 Task: Add the task  Integrate a new email marketing system for a company's email campaigns to the section Code Collectives in the project AgileInsight and add a Due Date to the respective task as 2023/07/14
Action: Mouse moved to (52, 254)
Screenshot: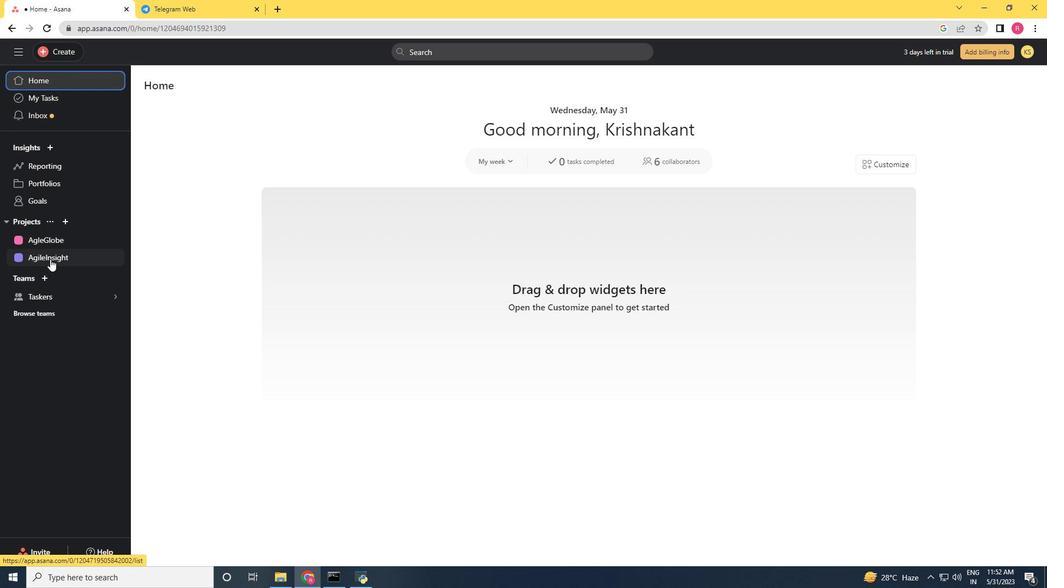 
Action: Mouse pressed left at (52, 254)
Screenshot: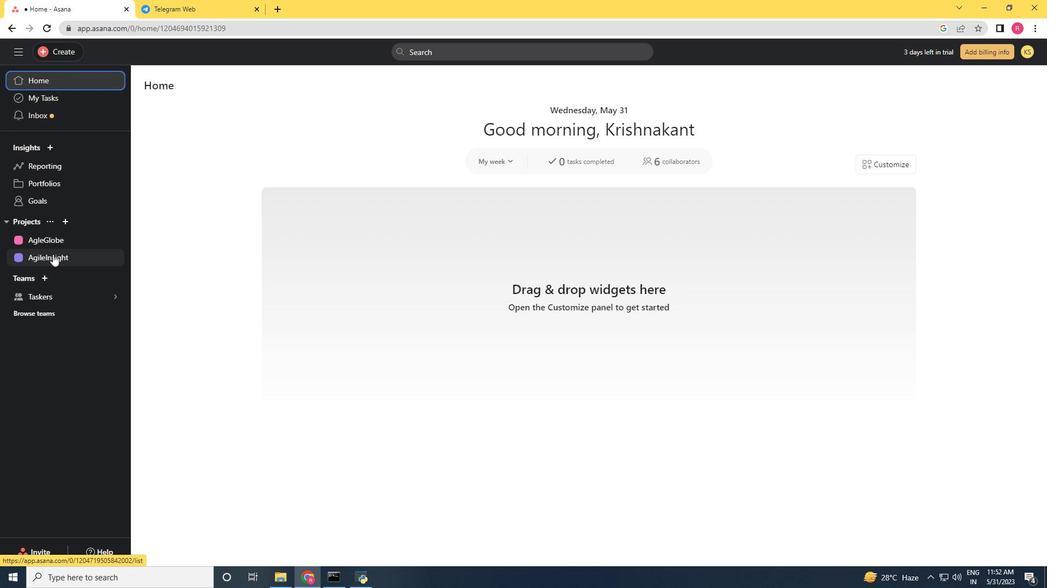 
Action: Mouse moved to (375, 340)
Screenshot: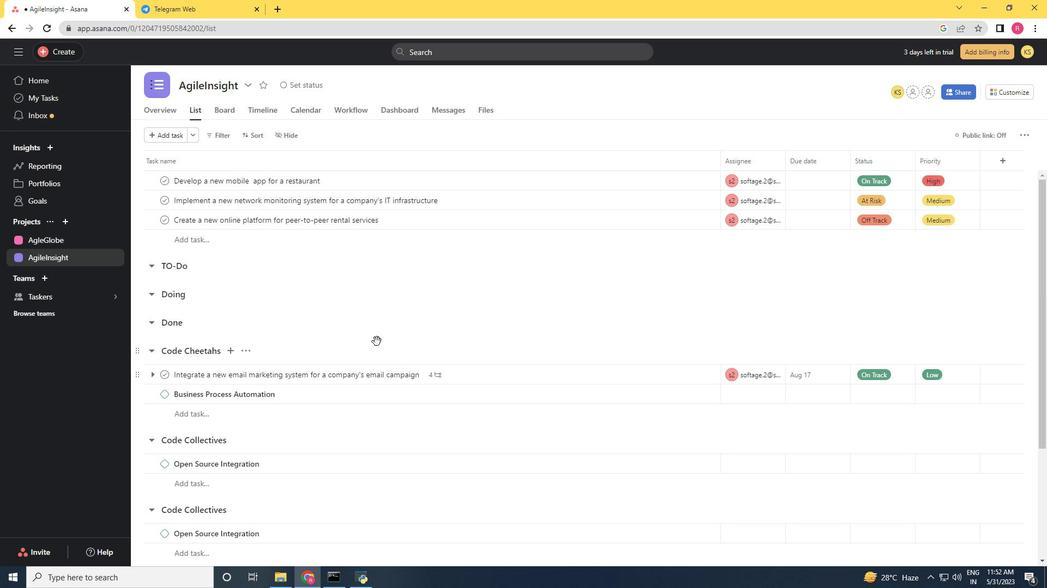 
Action: Mouse scrolled (375, 340) with delta (0, 0)
Screenshot: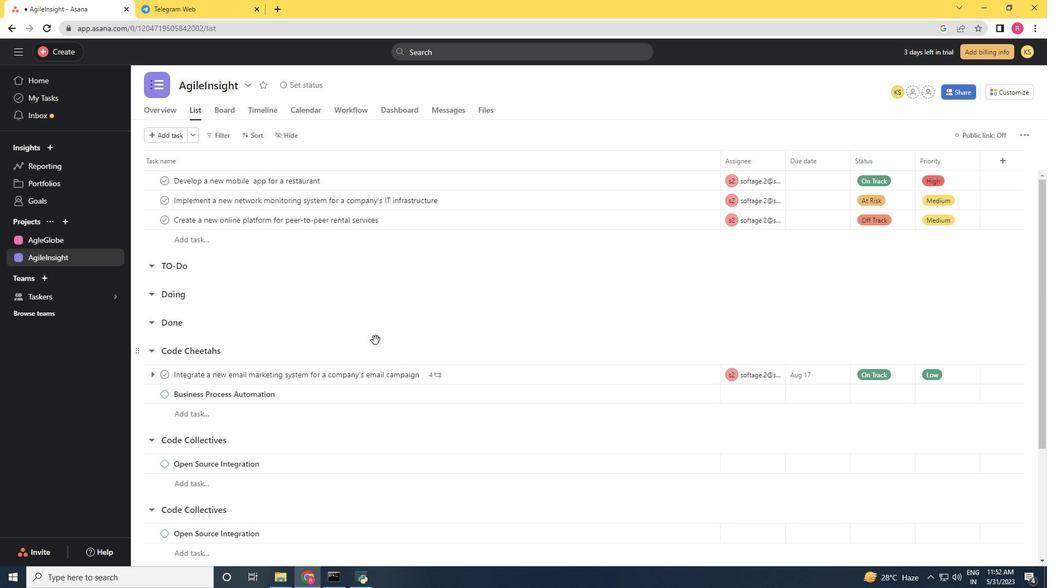 
Action: Mouse moved to (687, 322)
Screenshot: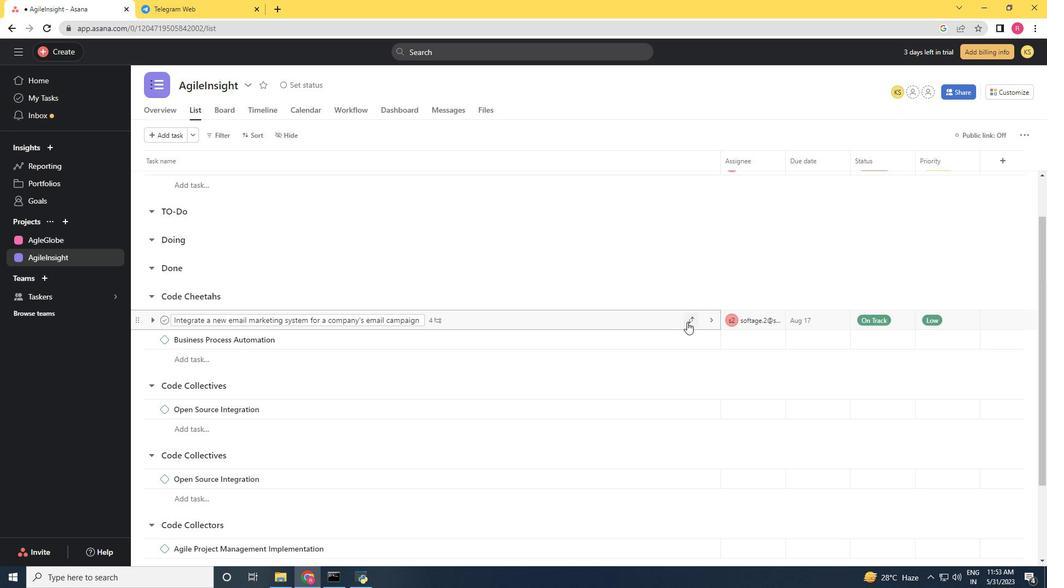 
Action: Mouse pressed left at (687, 322)
Screenshot: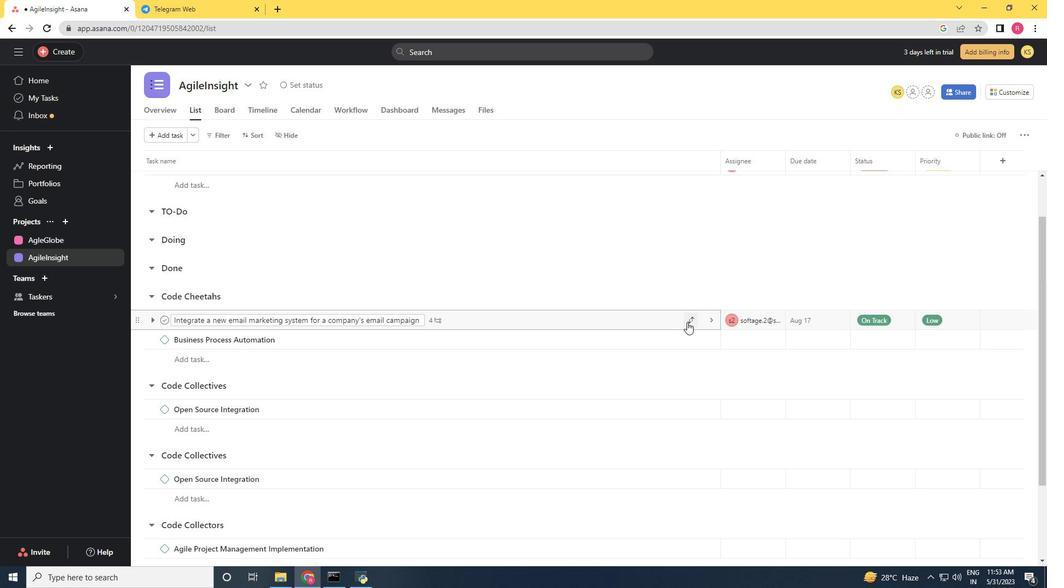 
Action: Mouse moved to (643, 462)
Screenshot: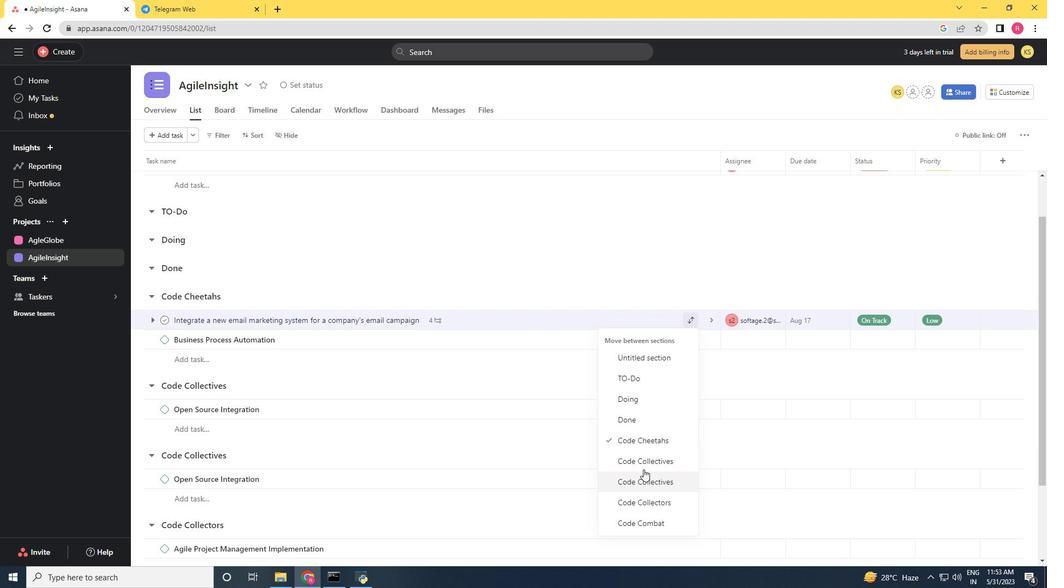 
Action: Mouse pressed left at (643, 462)
Screenshot: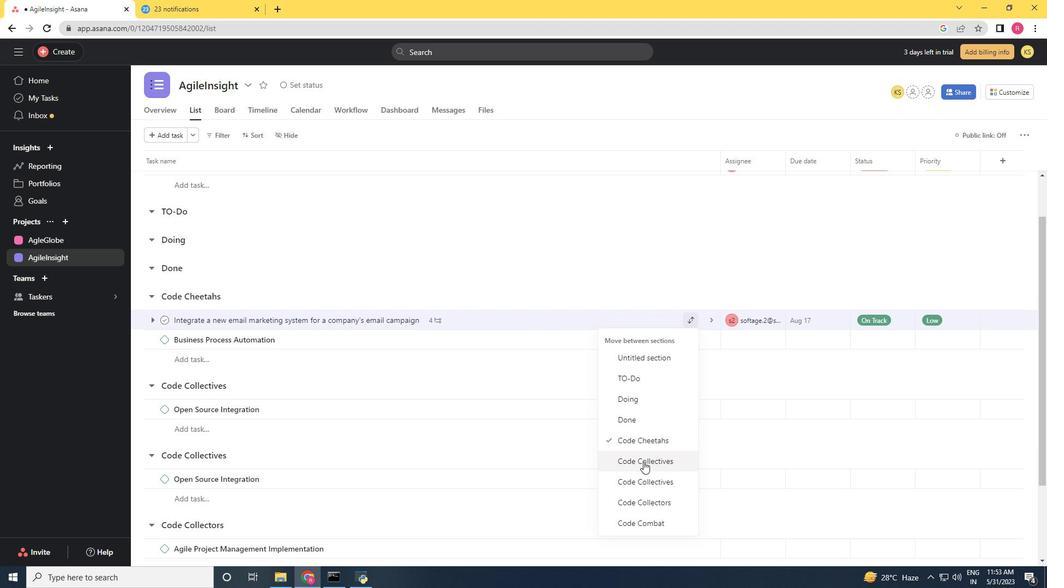 
Action: Mouse moved to (648, 384)
Screenshot: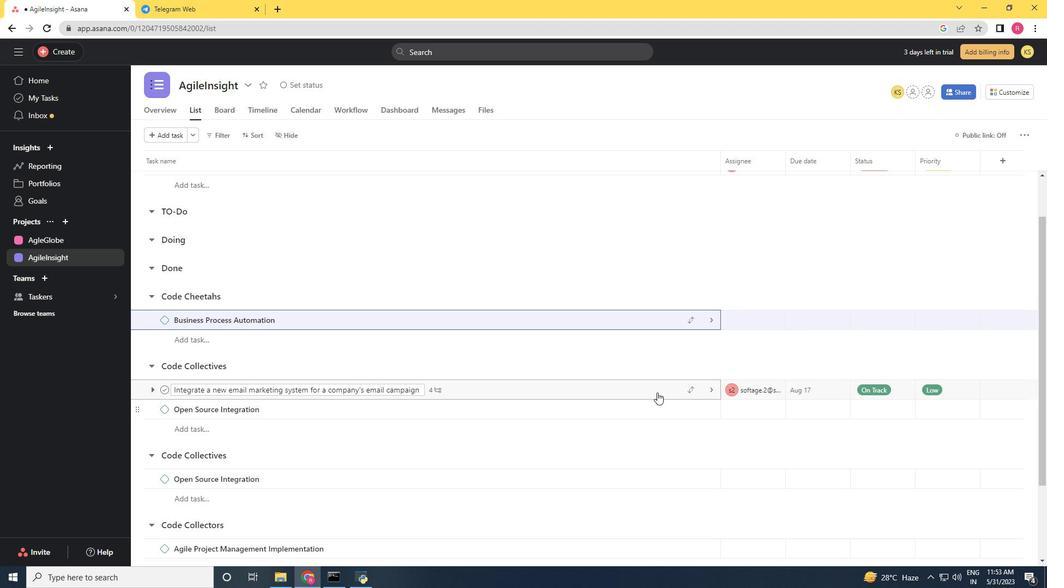 
Action: Mouse pressed left at (648, 384)
Screenshot: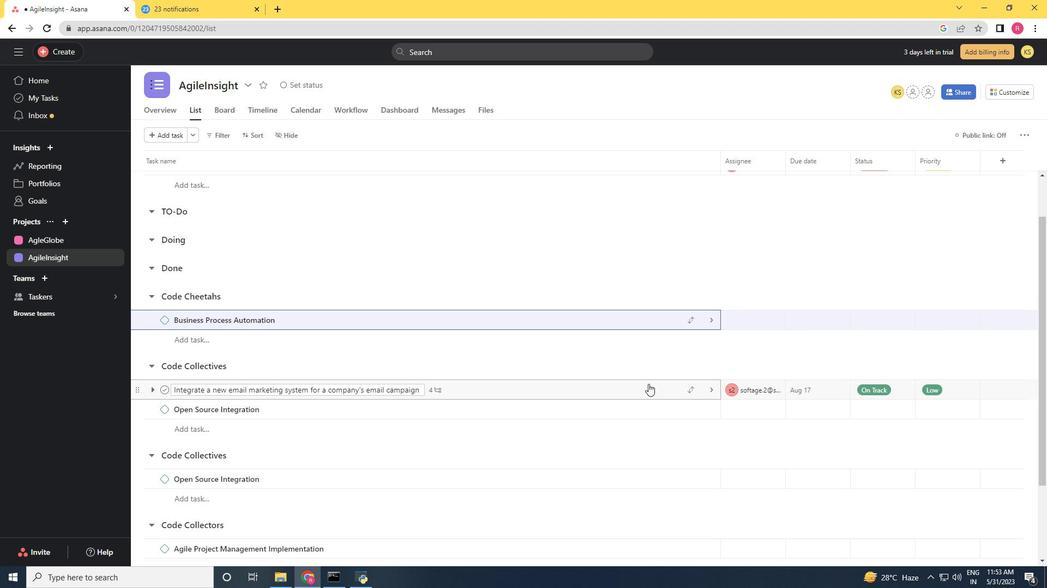 
Action: Mouse moved to (808, 236)
Screenshot: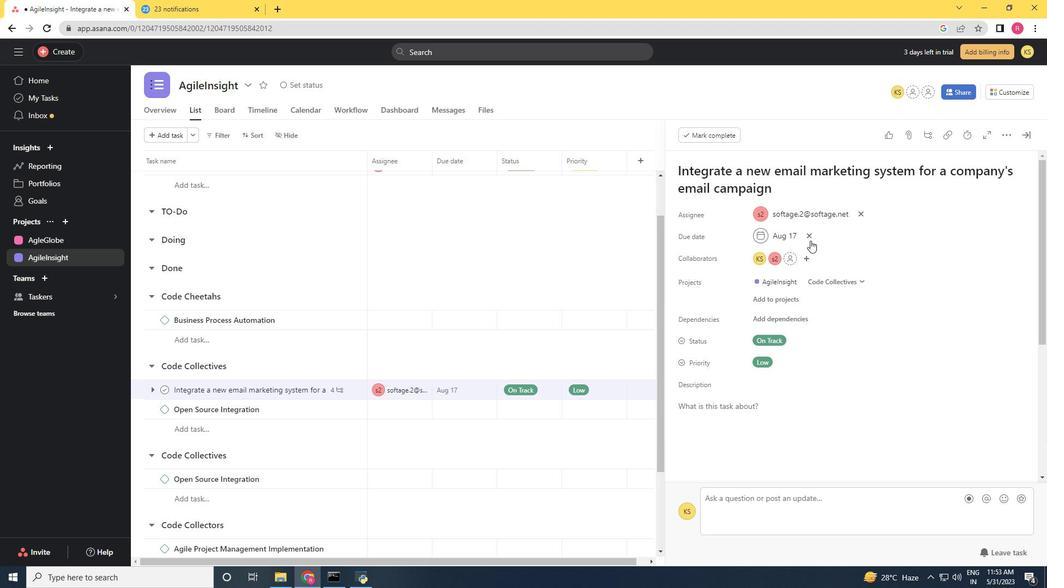 
Action: Mouse pressed left at (808, 236)
Screenshot: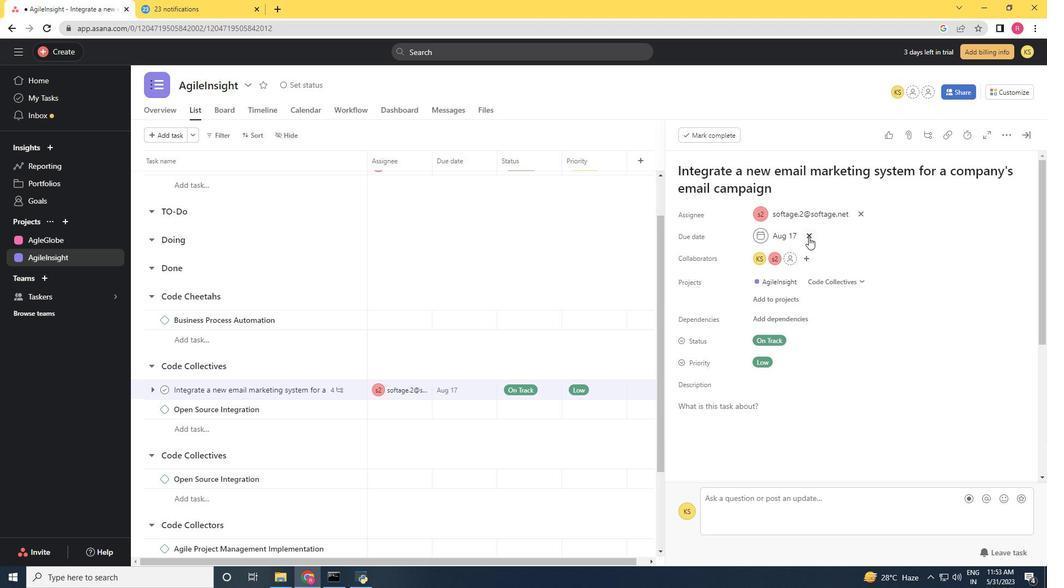 
Action: Mouse moved to (779, 236)
Screenshot: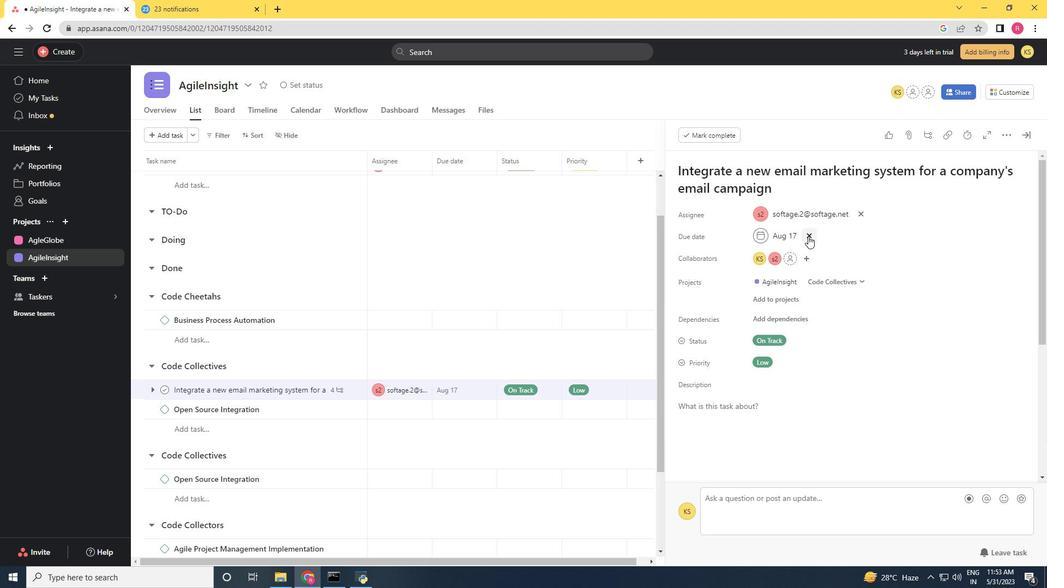 
Action: Mouse pressed left at (779, 236)
Screenshot: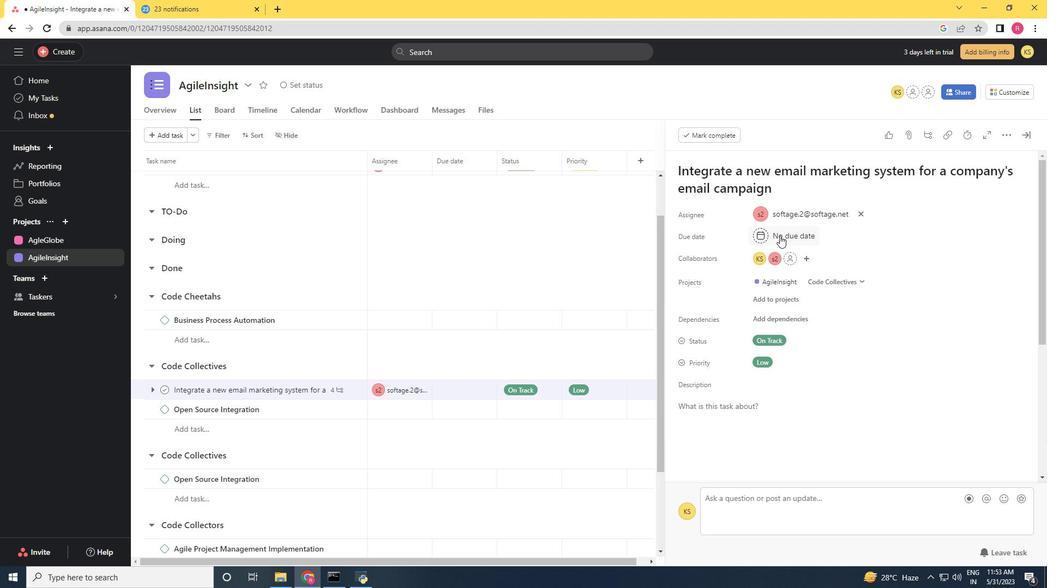 
Action: Mouse moved to (889, 291)
Screenshot: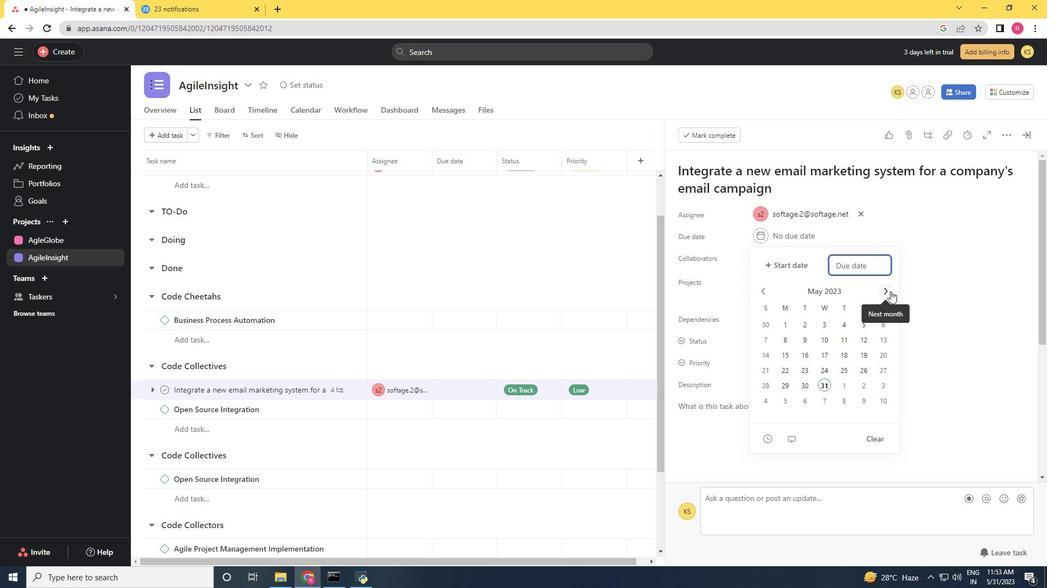 
Action: Mouse pressed left at (889, 291)
Screenshot: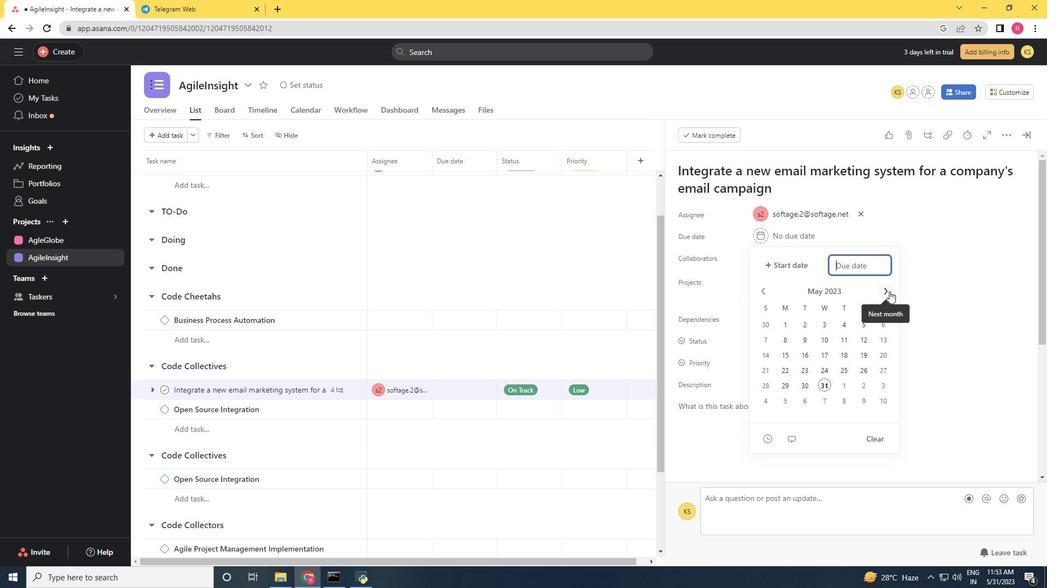 
Action: Mouse pressed left at (889, 291)
Screenshot: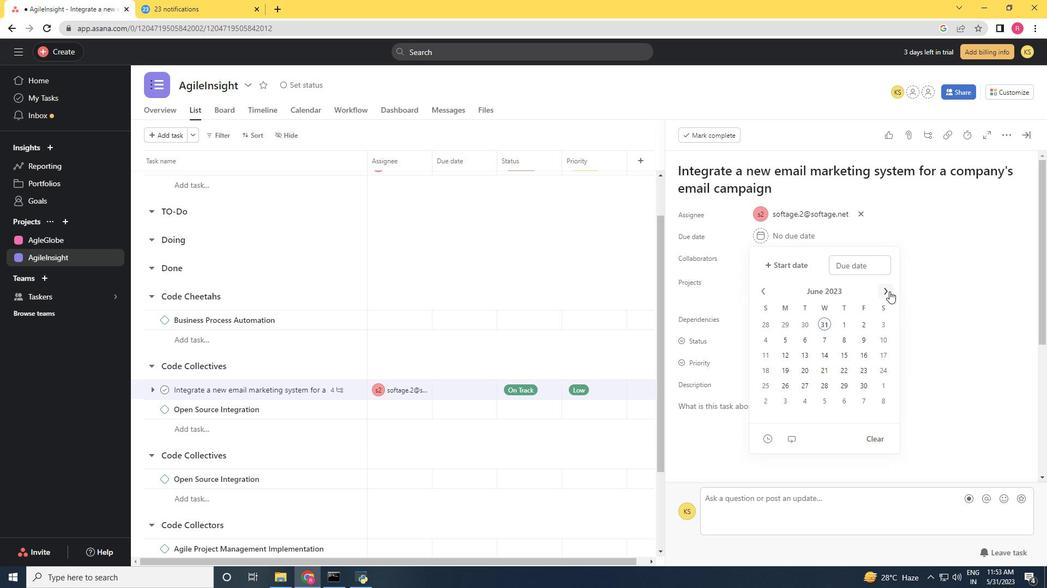 
Action: Mouse moved to (863, 357)
Screenshot: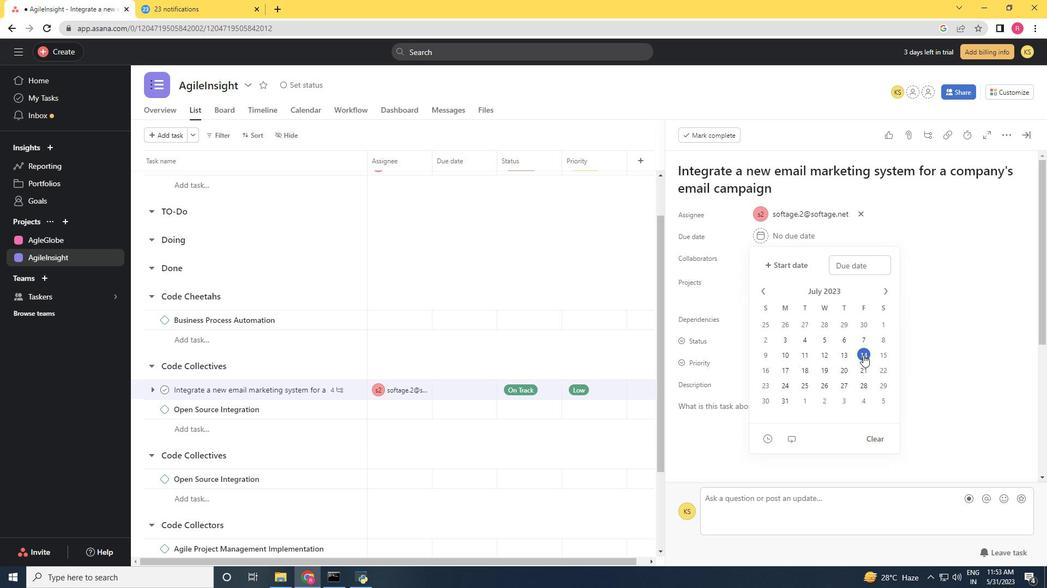 
Action: Mouse pressed left at (863, 357)
Screenshot: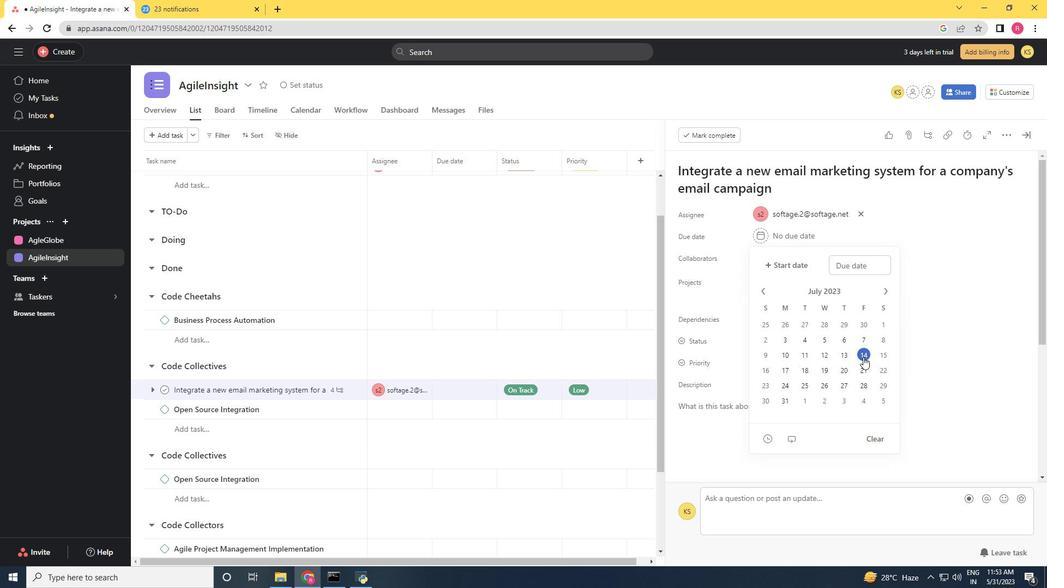 
Action: Mouse moved to (929, 351)
Screenshot: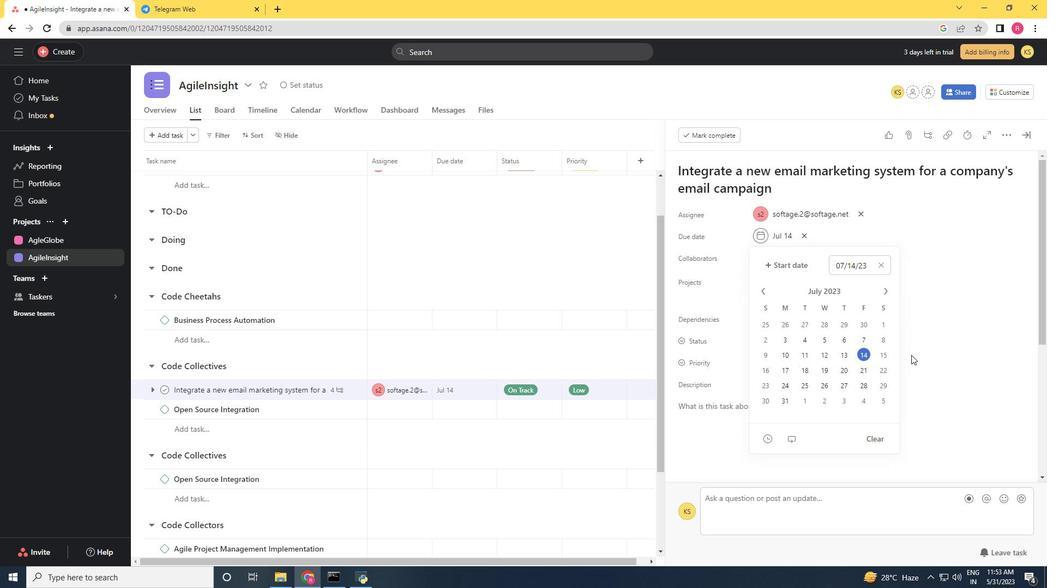 
Action: Mouse pressed left at (929, 351)
Screenshot: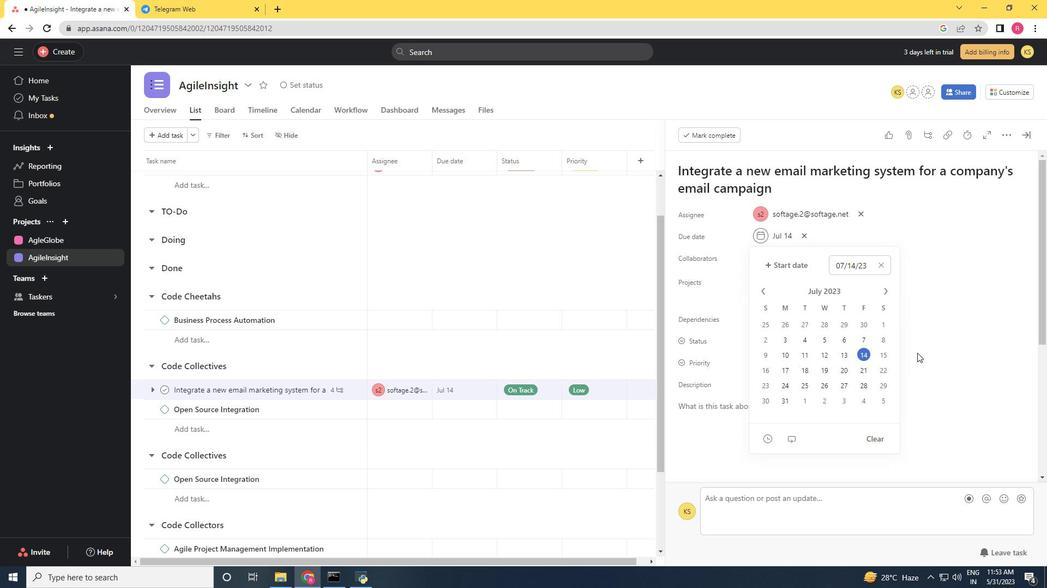 
Action: Mouse moved to (1031, 133)
Screenshot: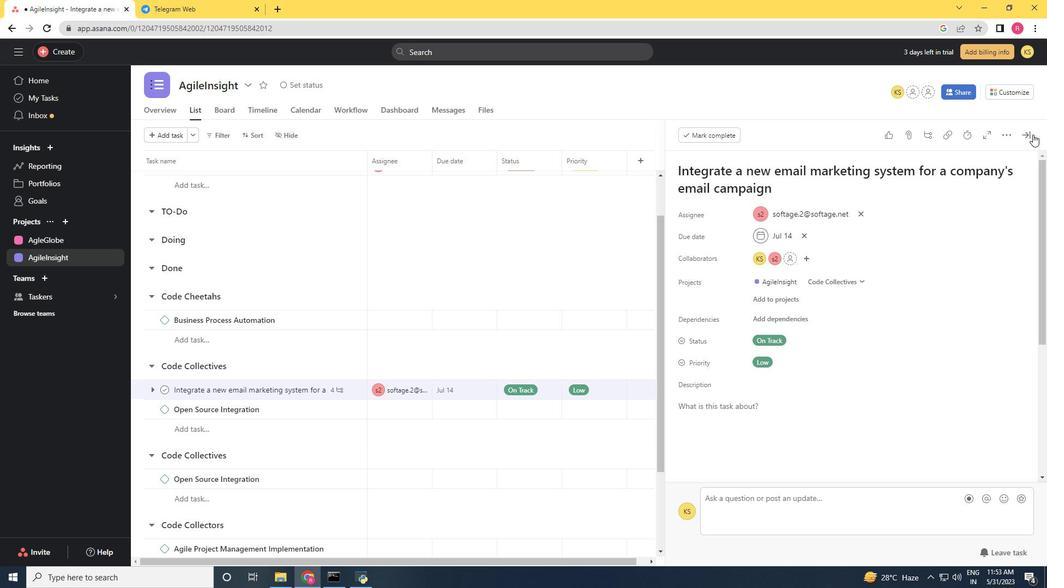 
Action: Mouse pressed left at (1031, 133)
Screenshot: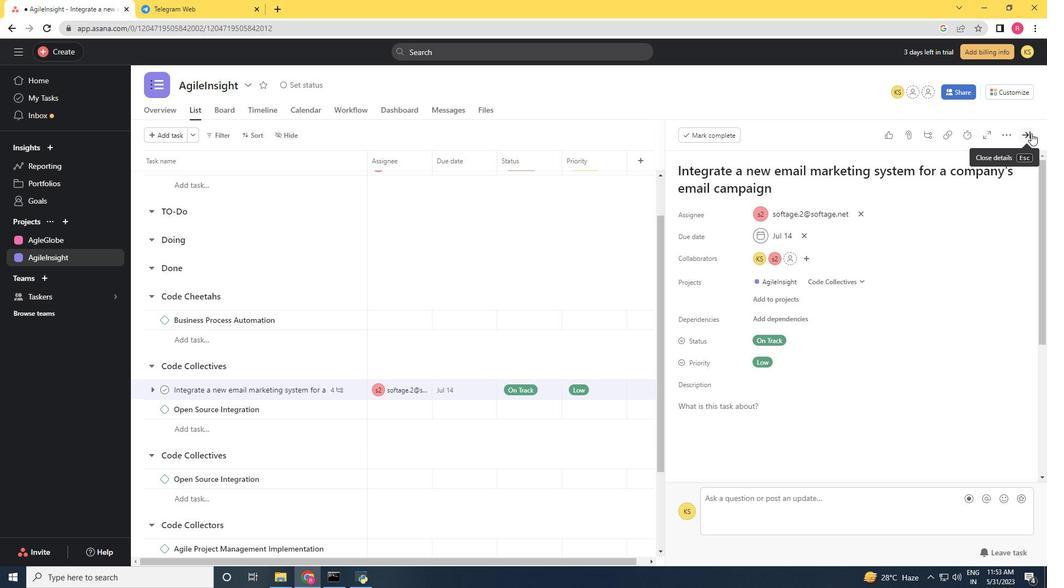 
Action: Mouse moved to (927, 297)
Screenshot: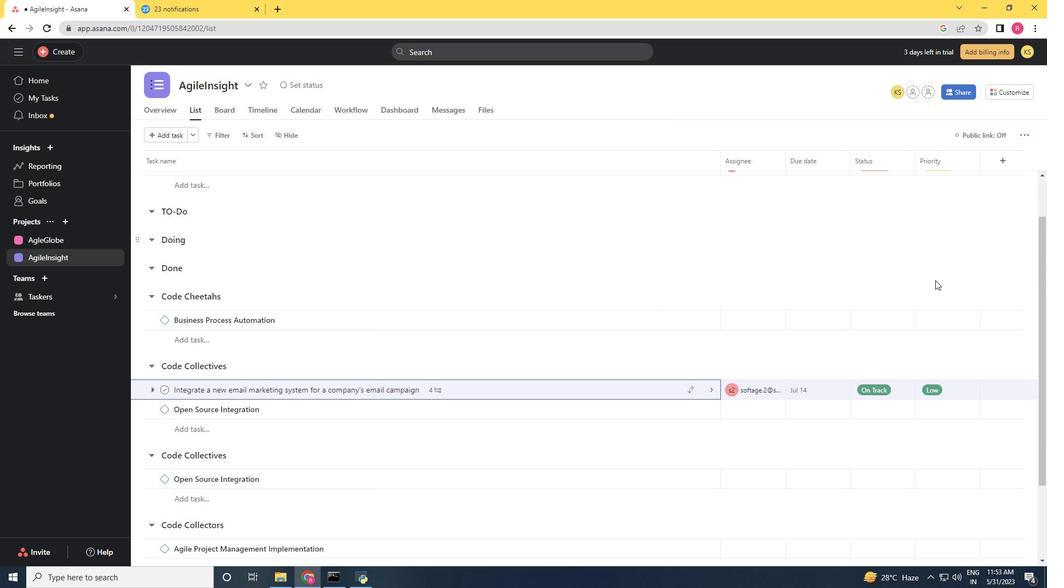 
